 Task: Schedule a quarterly meeting with the title 'Quarterly Meeting Schedule' and set the start and end times.
Action: Mouse moved to (15, 66)
Screenshot: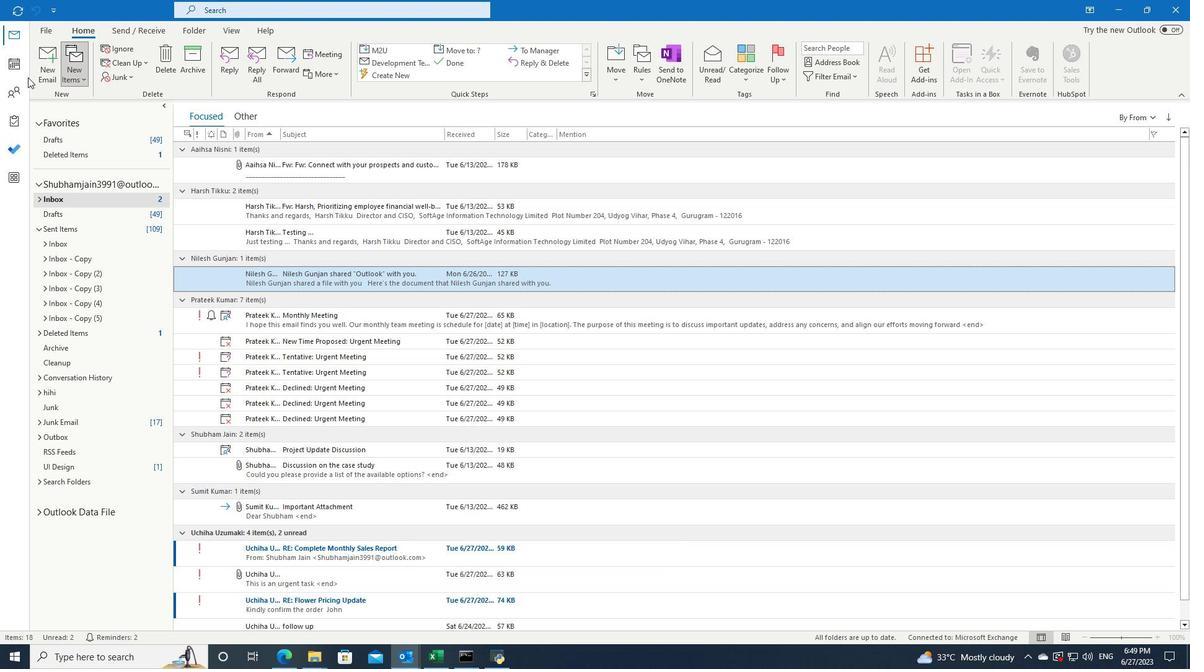 
Action: Mouse pressed left at (15, 66)
Screenshot: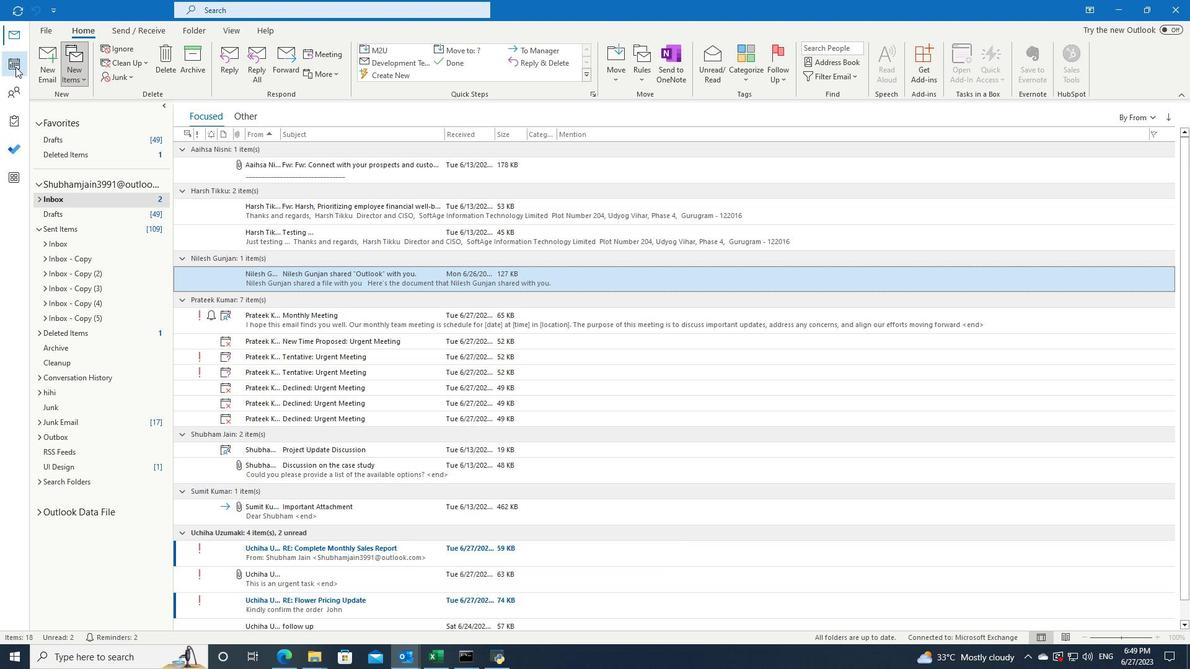 
Action: Mouse moved to (90, 70)
Screenshot: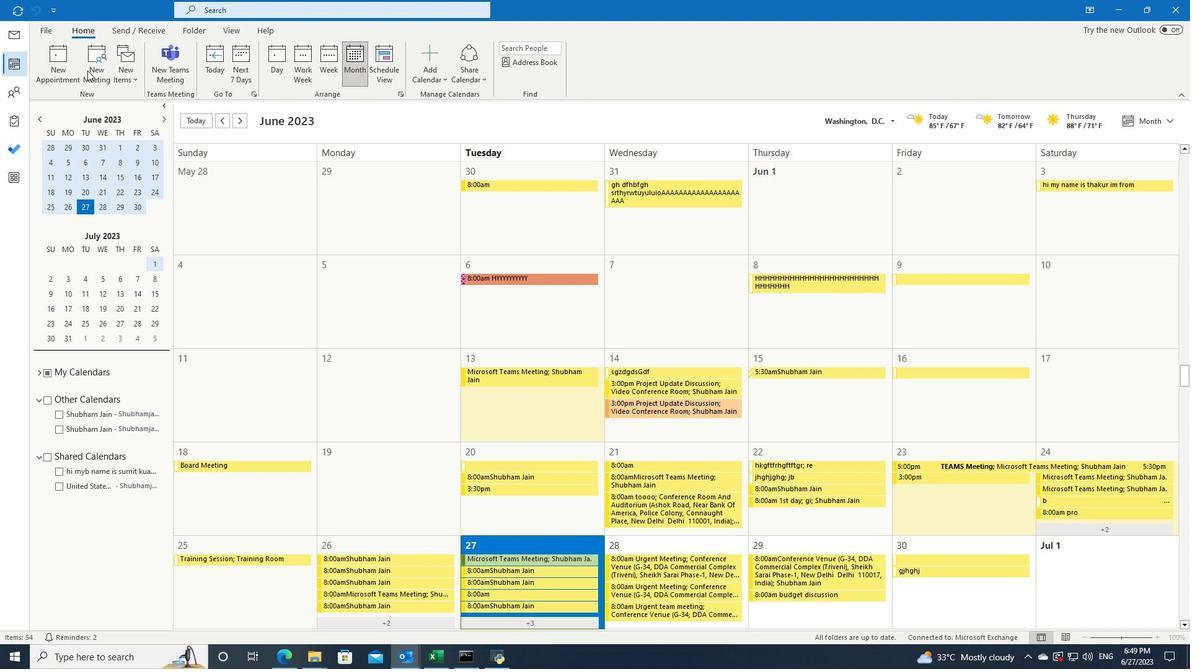 
Action: Mouse pressed left at (90, 70)
Screenshot: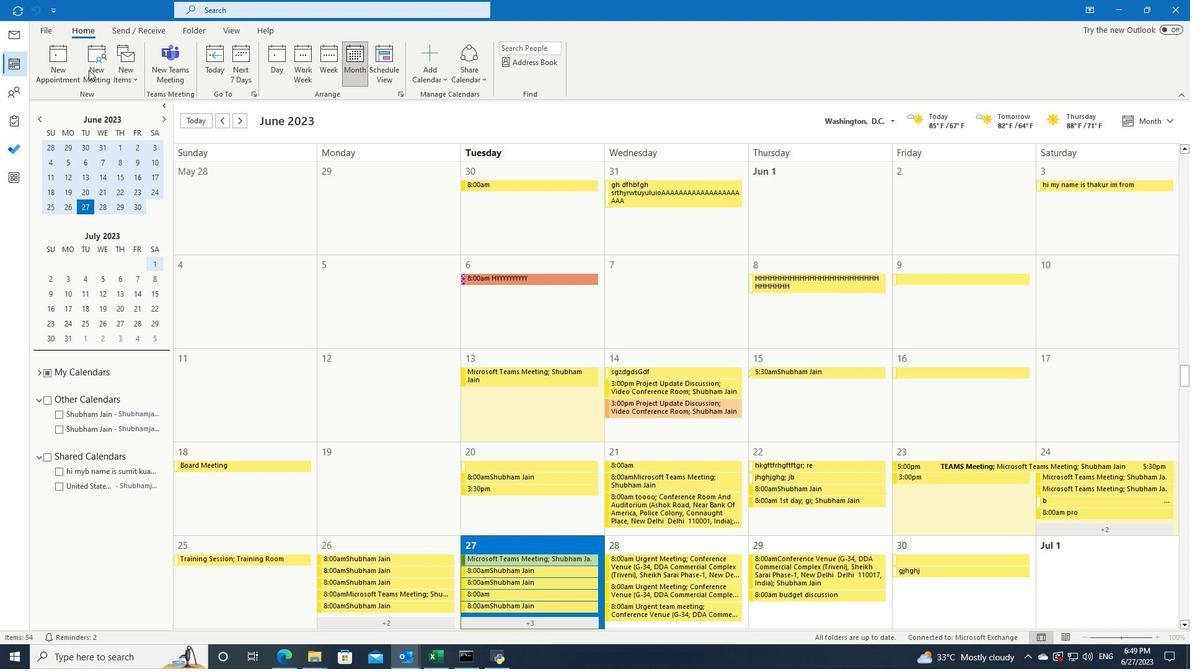 
Action: Key pressed <Key.shift>Quartl<Key.backspace>erly<Key.space><Key.shift>Meeting<Key.space><Key.shift><Key.shift><Key.shift>Schedule
Screenshot: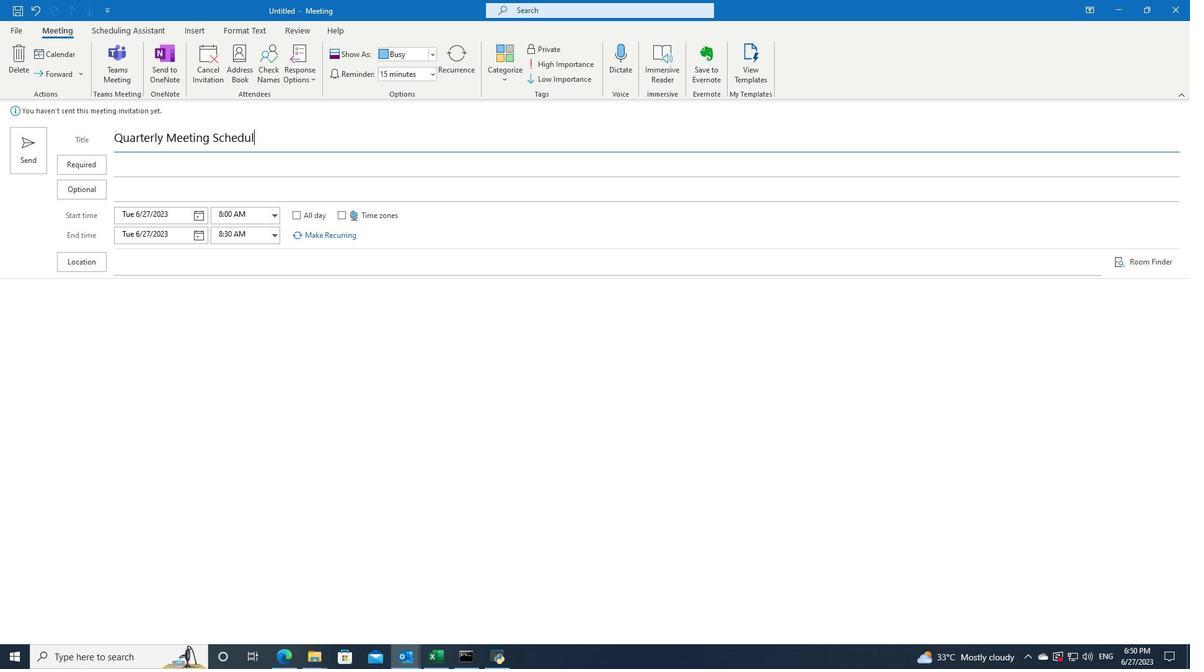 
Action: Mouse moved to (195, 213)
Screenshot: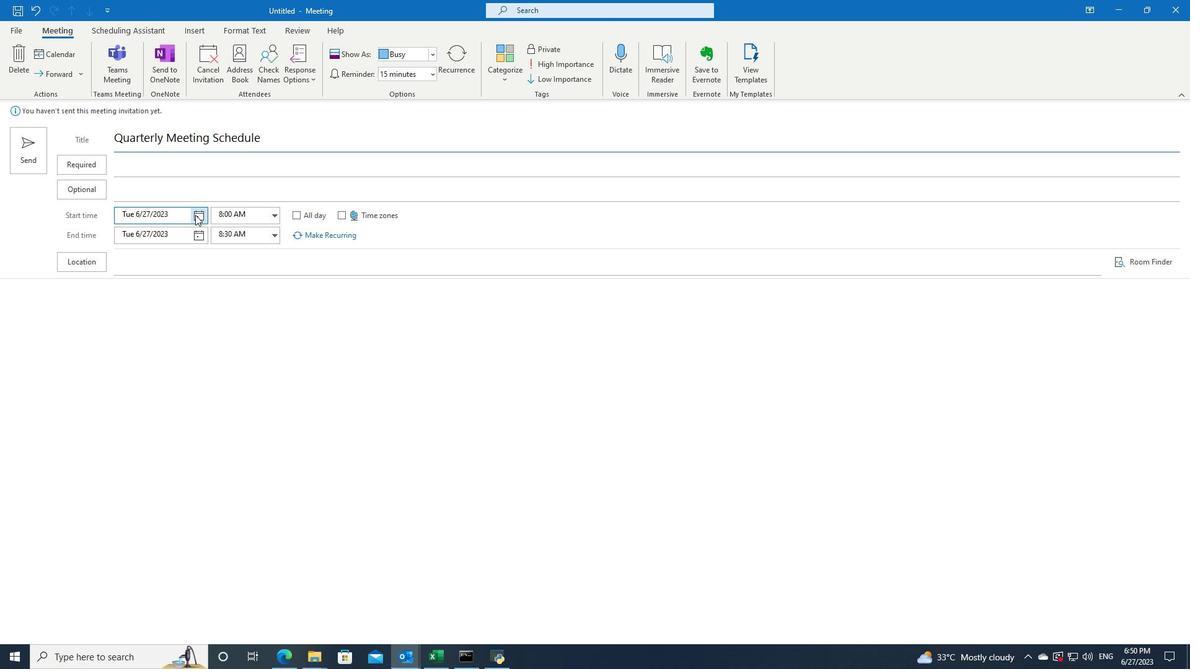 
Action: Mouse pressed left at (195, 213)
Screenshot: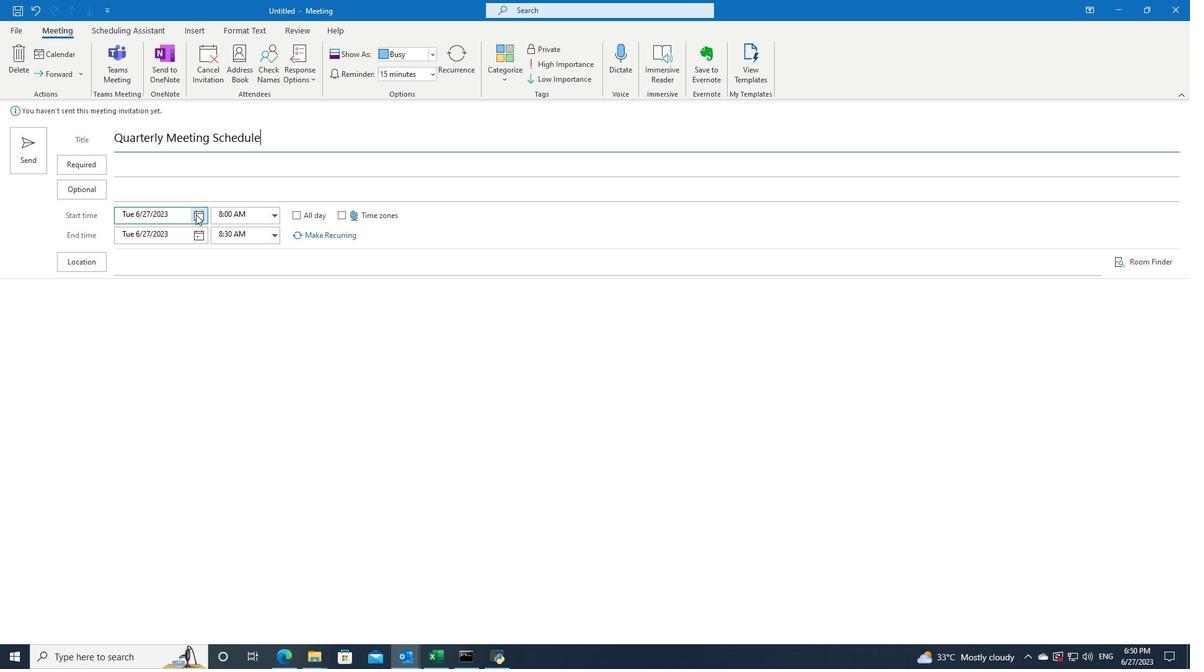 
Action: Mouse moved to (199, 231)
Screenshot: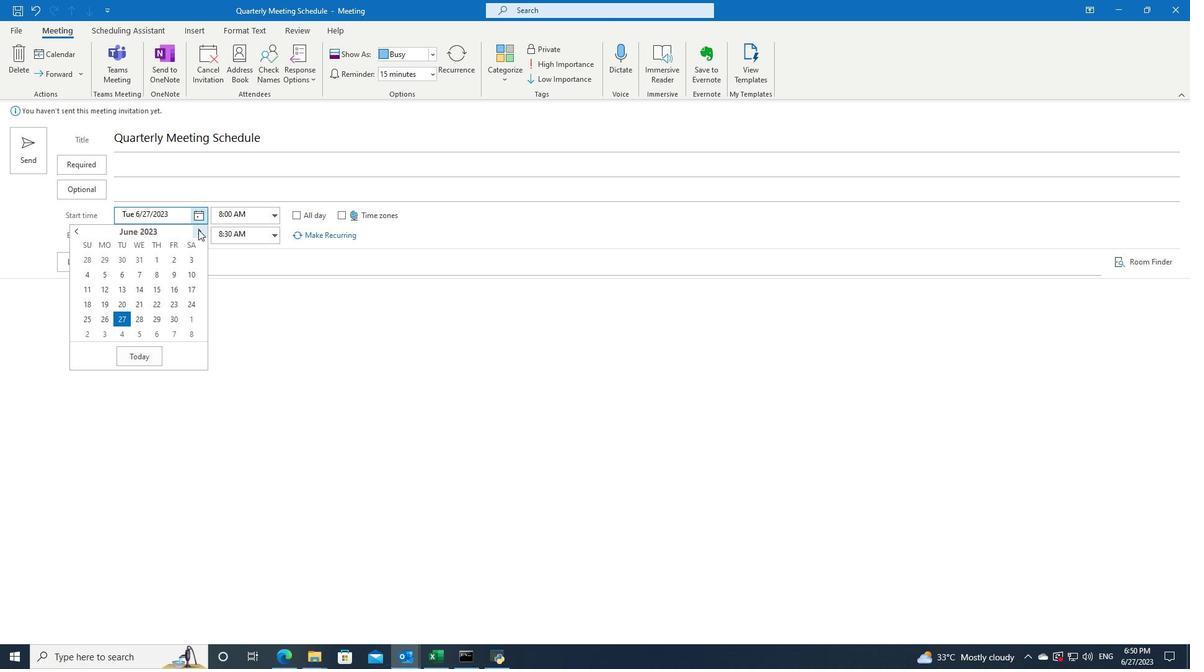 
Action: Mouse pressed left at (199, 231)
Screenshot: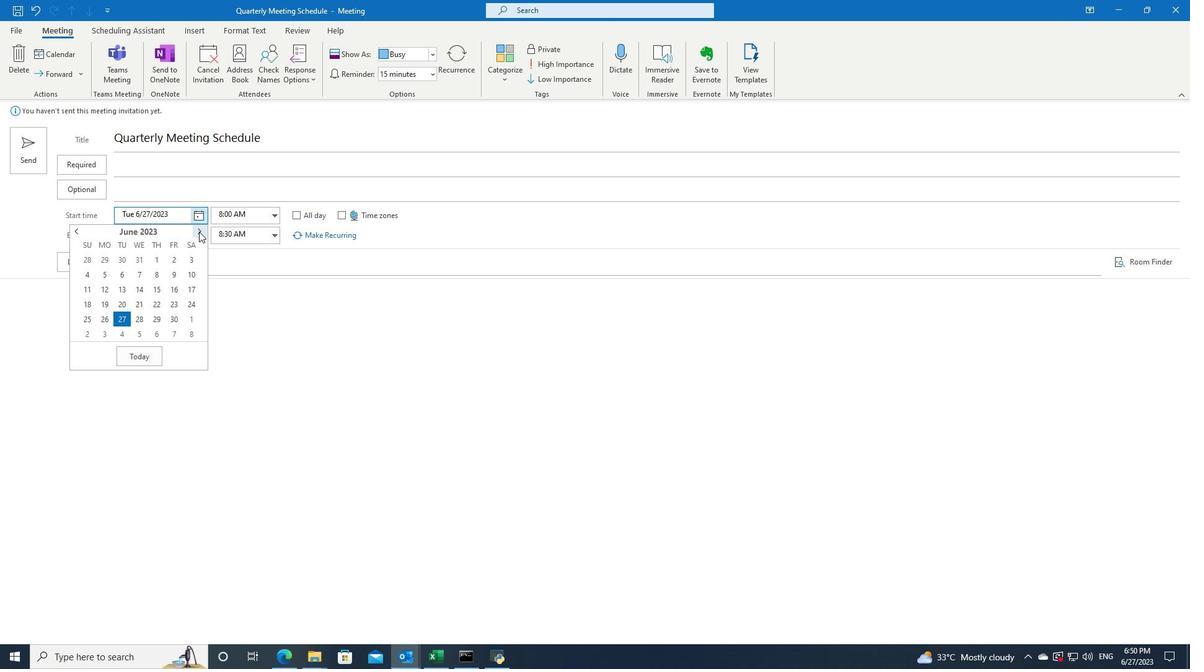 
Action: Mouse moved to (157, 305)
Screenshot: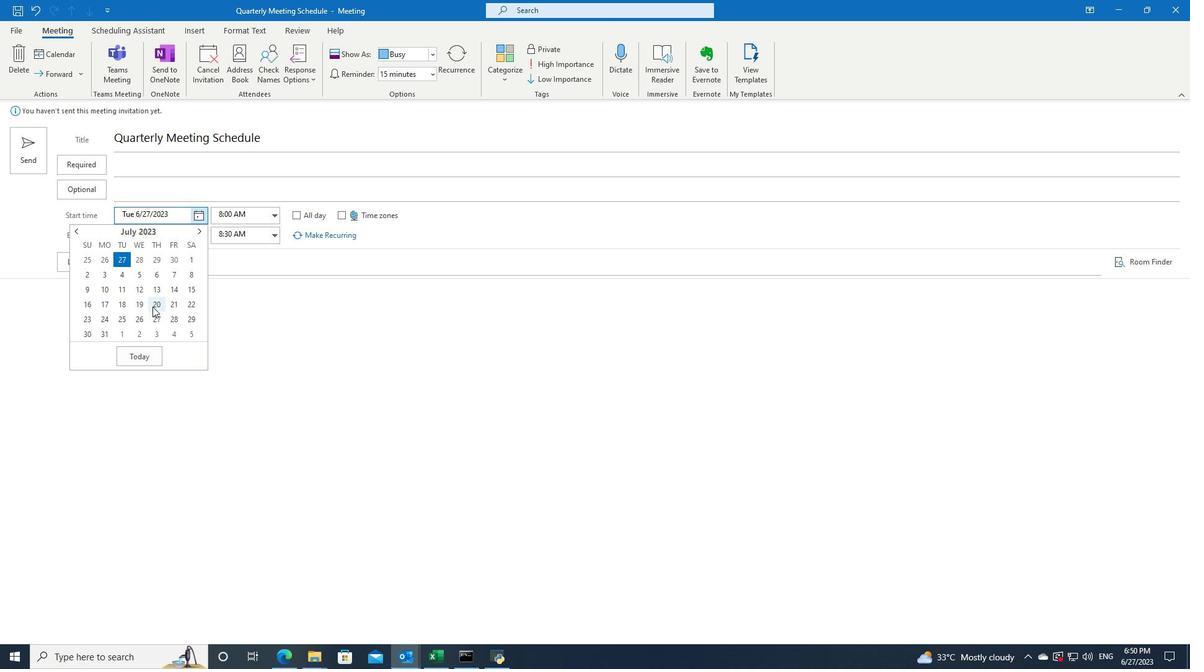 
Action: Mouse pressed left at (157, 305)
Screenshot: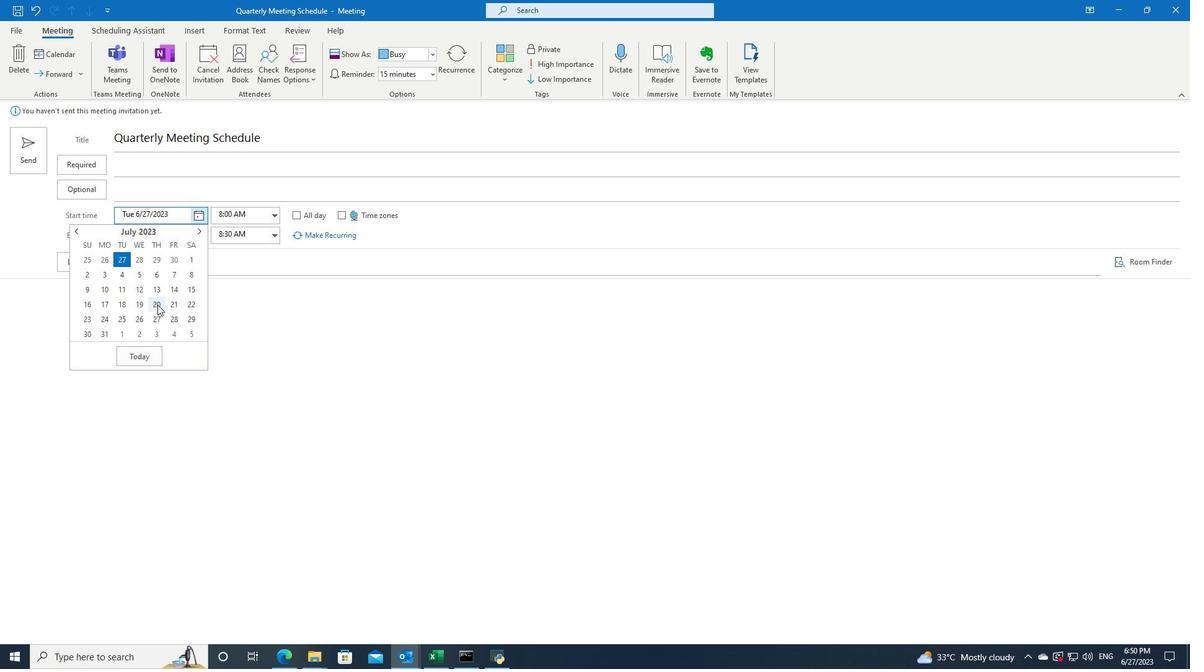 
Action: Mouse moved to (274, 225)
Screenshot: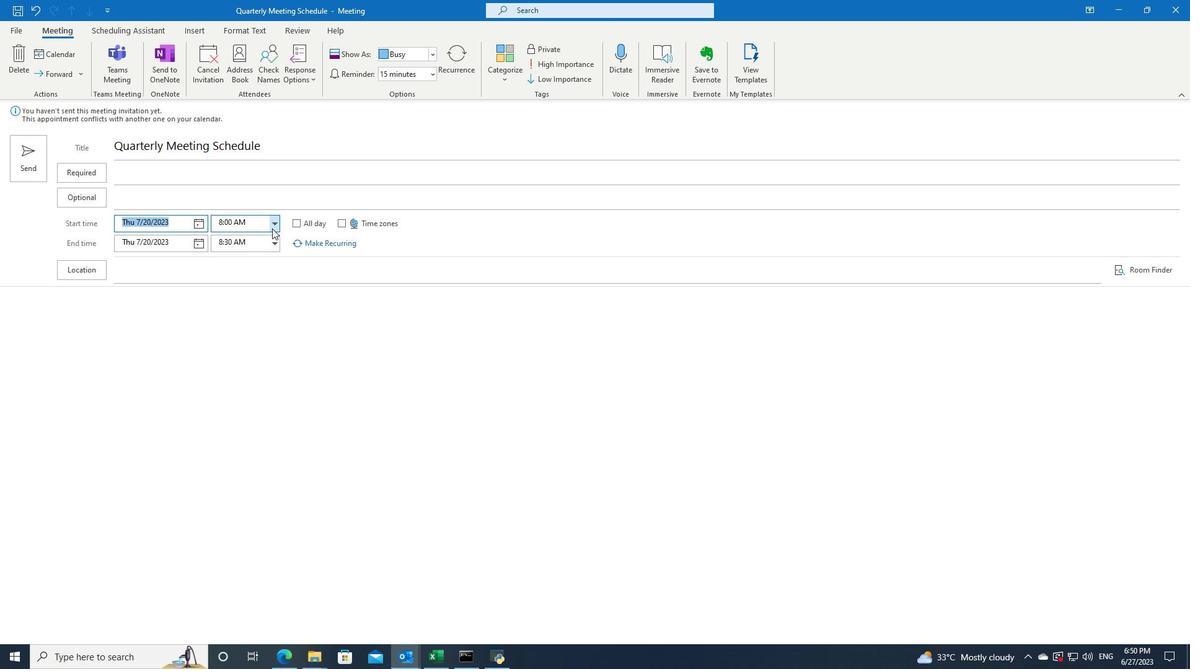 
Action: Mouse pressed left at (274, 225)
Screenshot: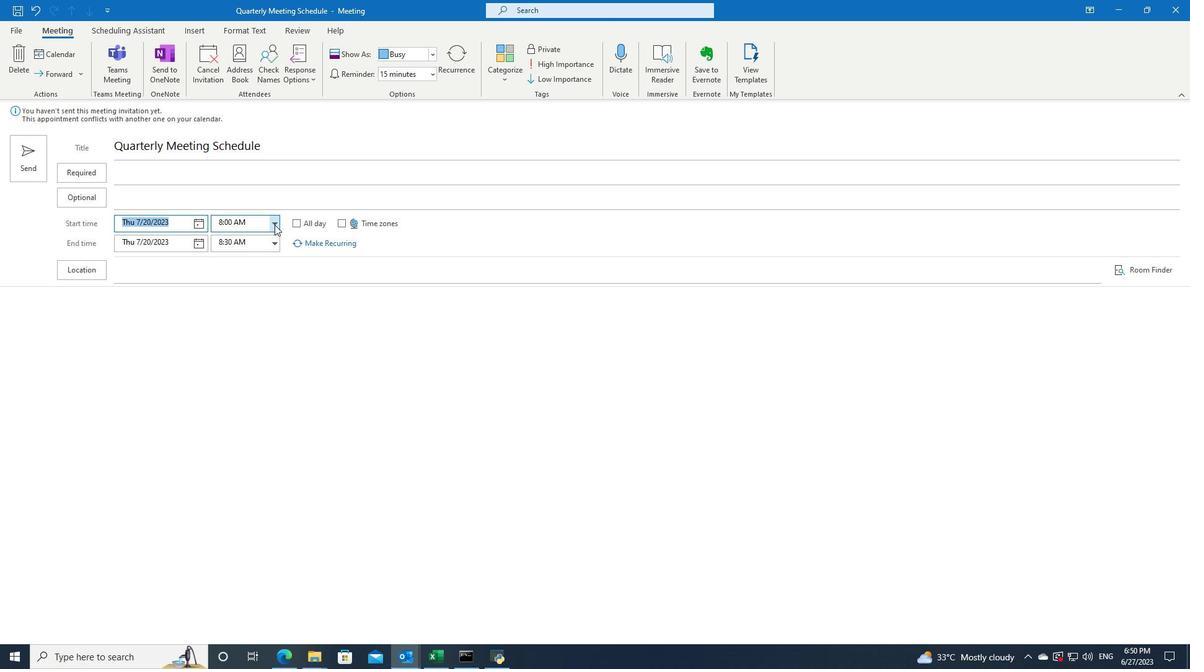 
Action: Mouse moved to (249, 280)
Screenshot: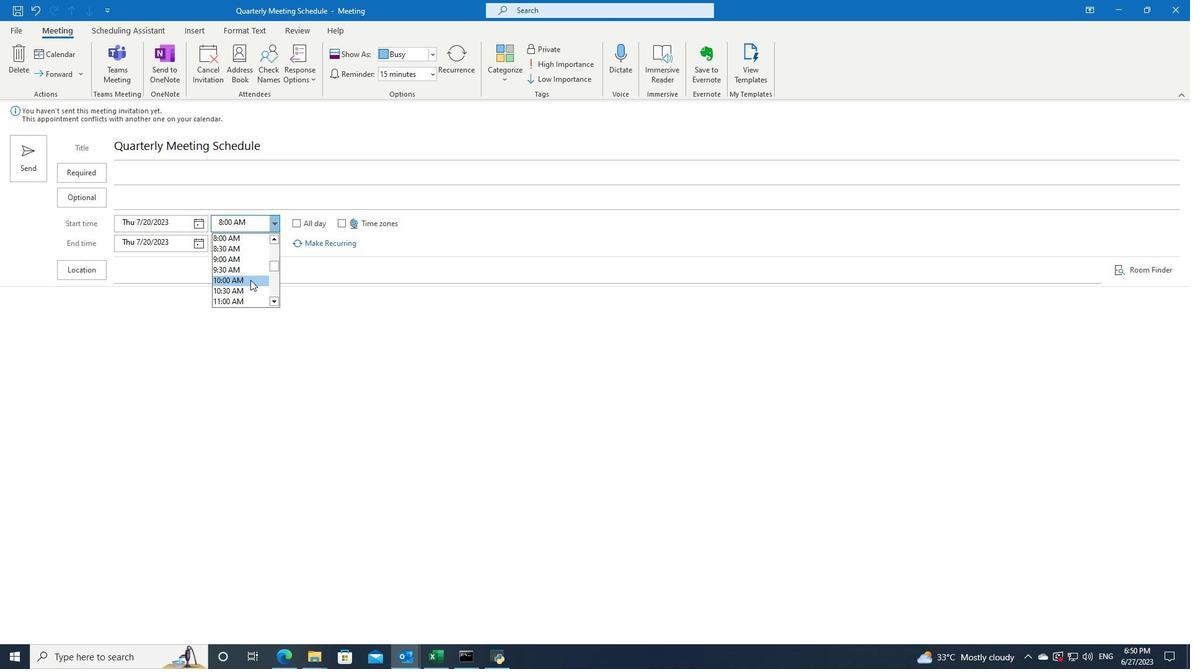 
Action: Mouse pressed left at (249, 280)
Screenshot: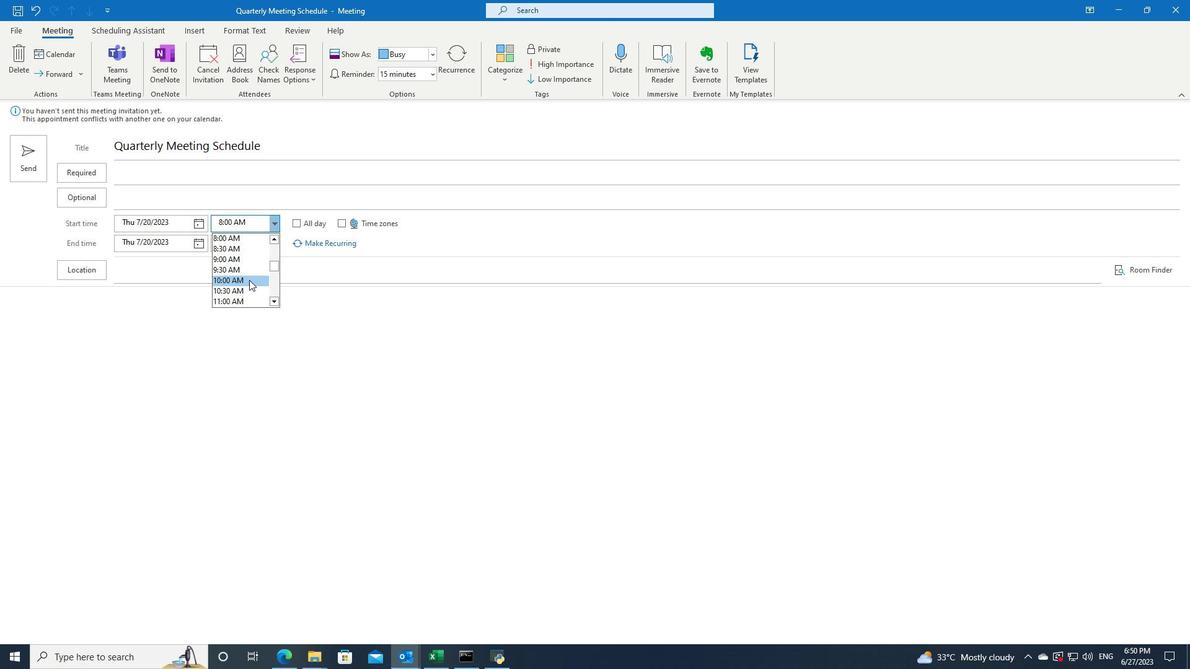 
Action: Mouse moved to (275, 244)
Screenshot: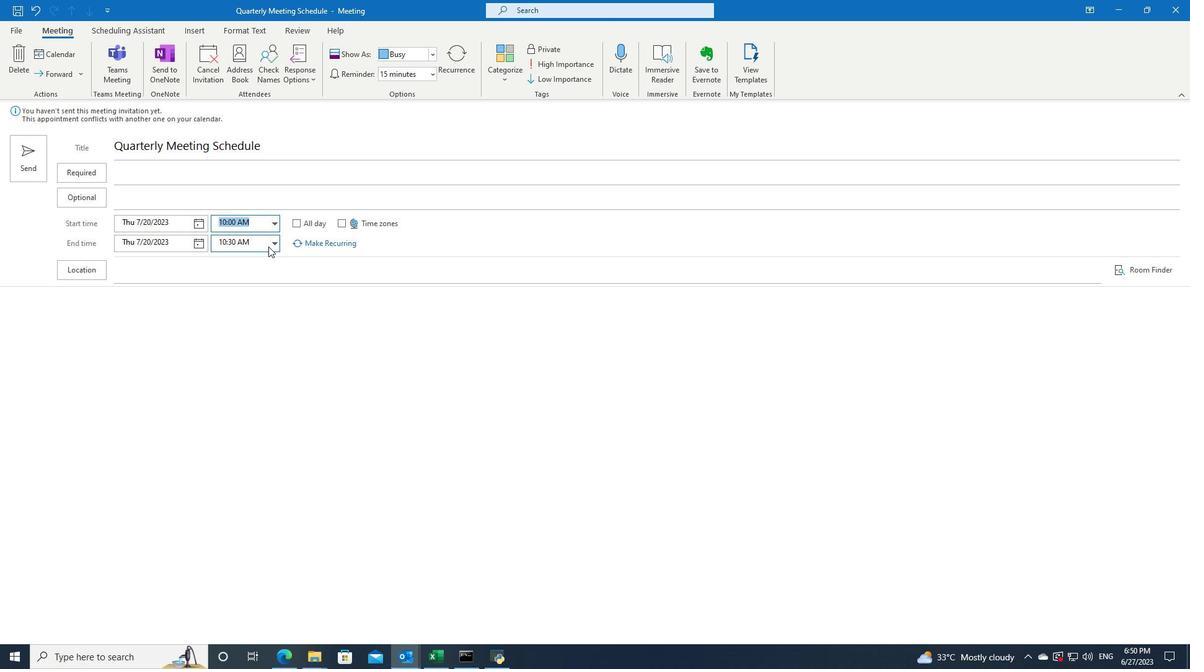 
Action: Mouse pressed left at (275, 244)
Screenshot: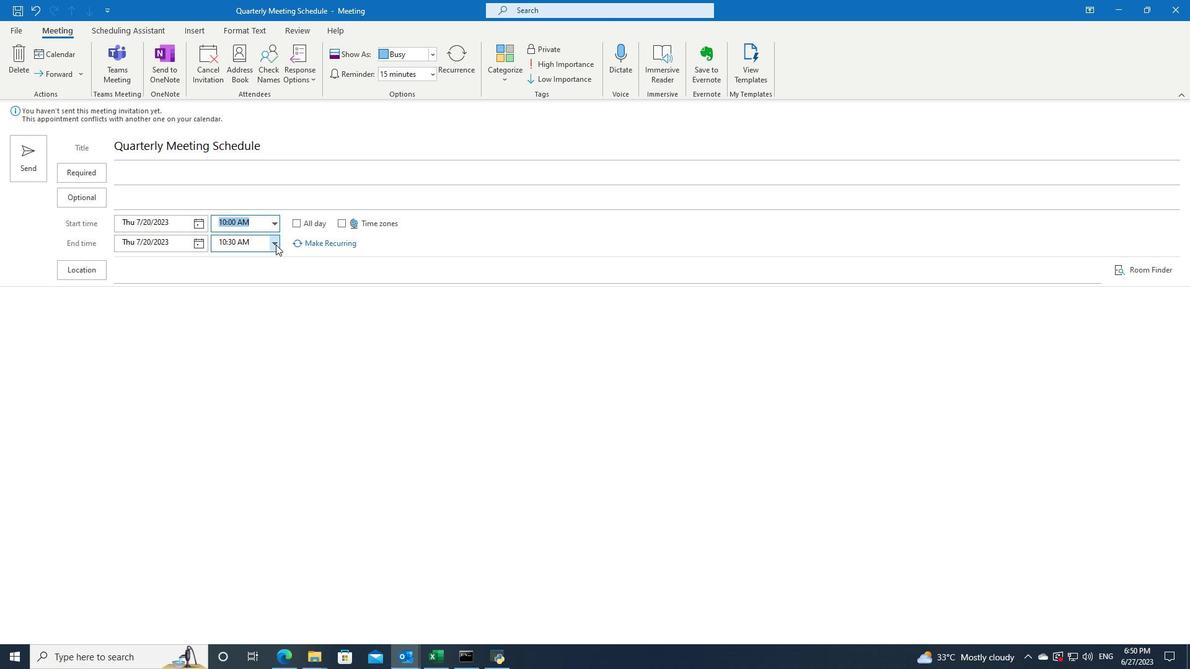 
Action: Mouse moved to (257, 277)
Screenshot: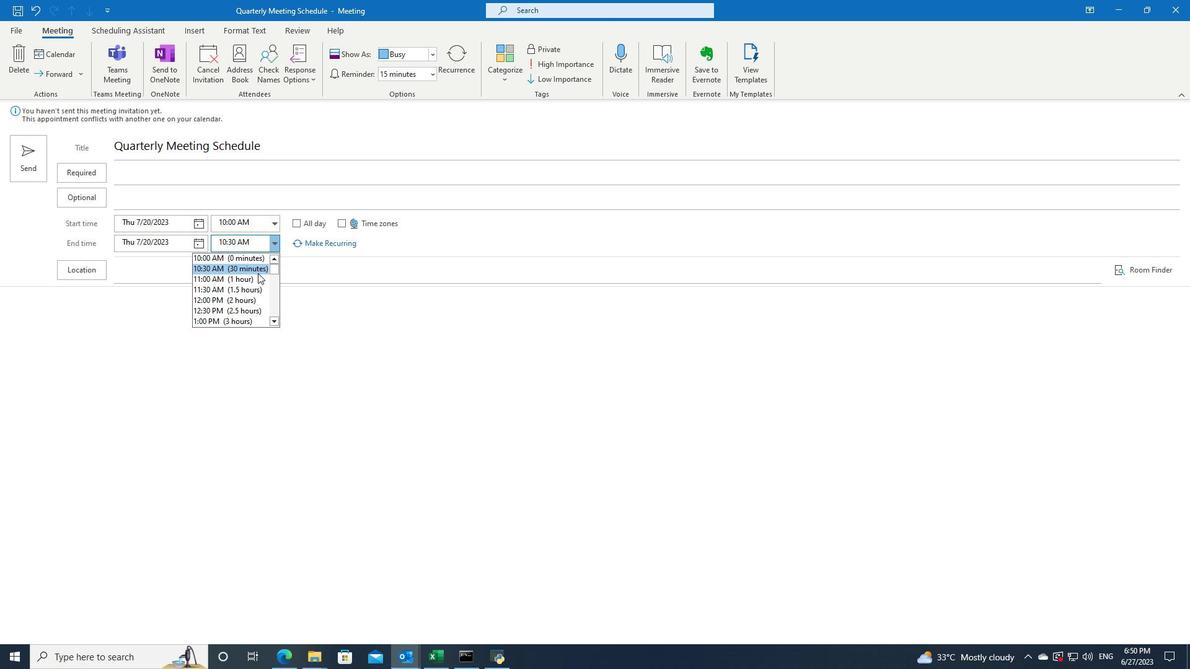 
Action: Mouse pressed left at (257, 277)
Screenshot: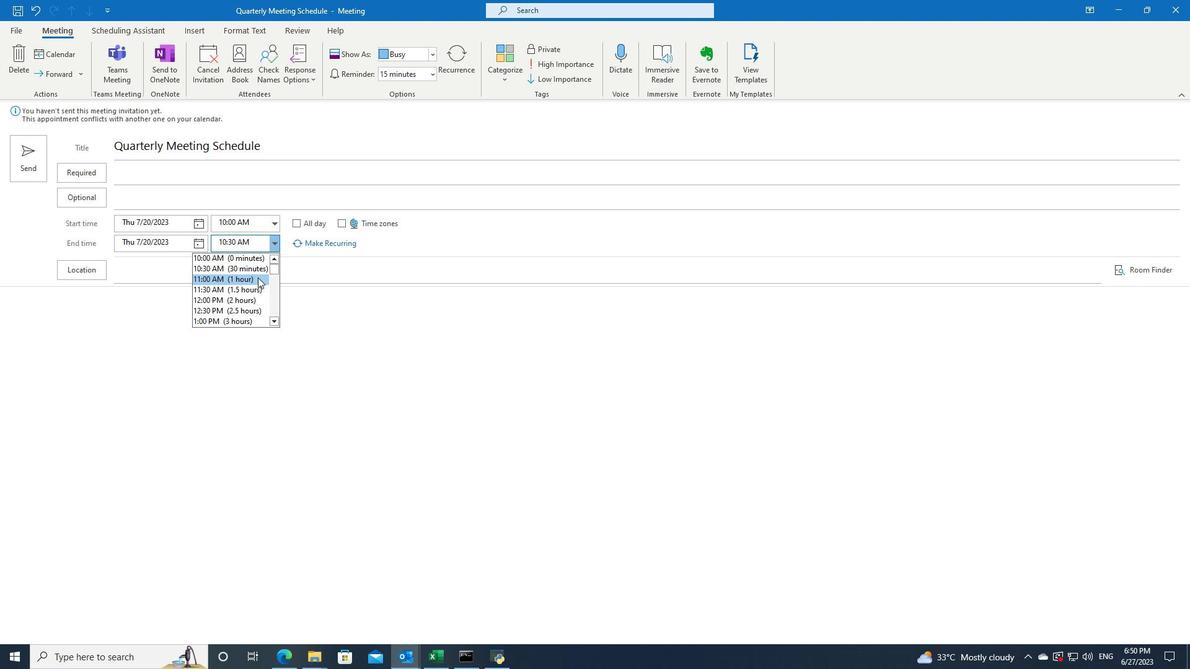 
Action: Mouse moved to (13, 27)
Screenshot: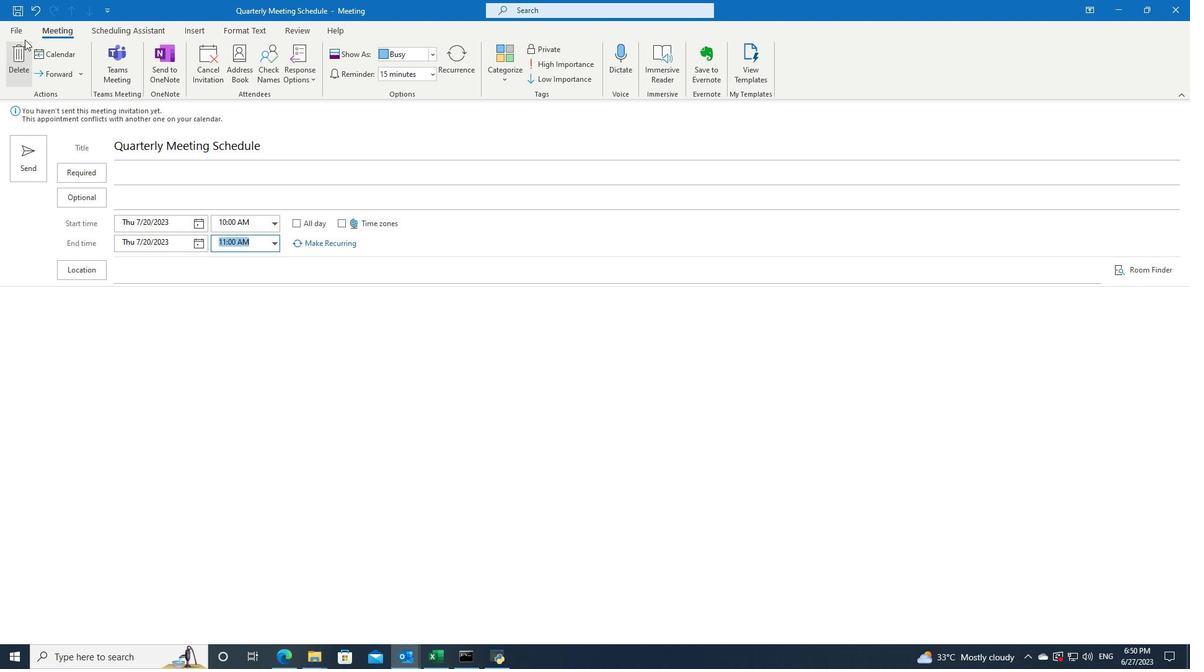 
Action: Mouse pressed left at (13, 27)
Screenshot: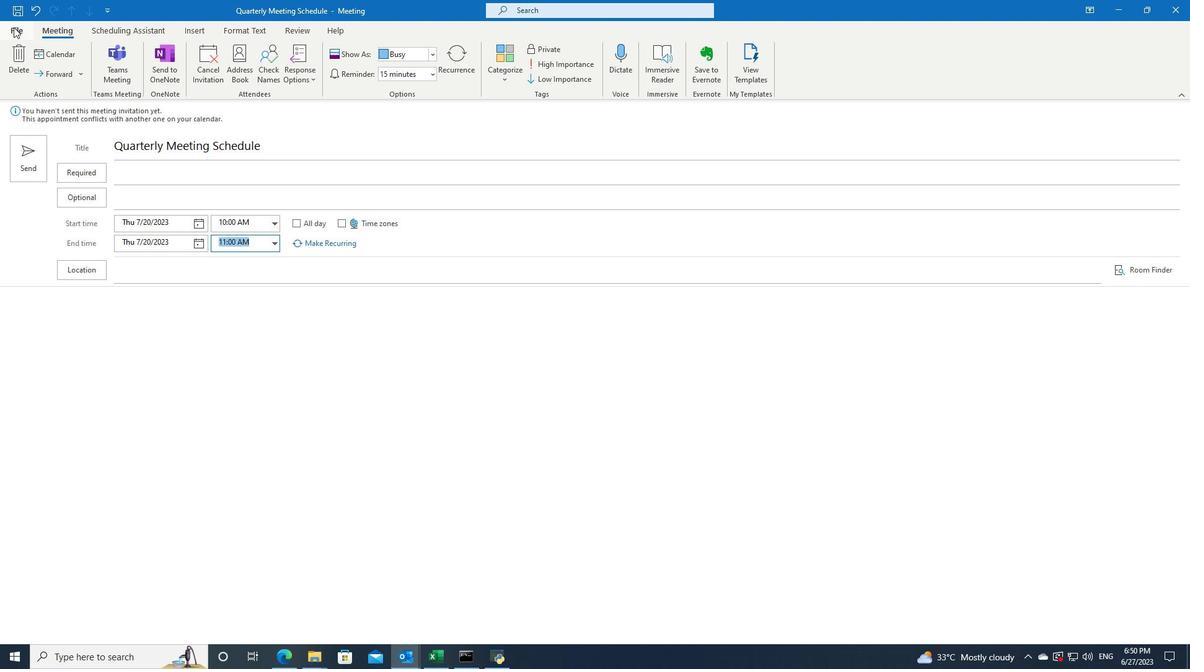 
Action: Mouse moved to (34, 88)
Screenshot: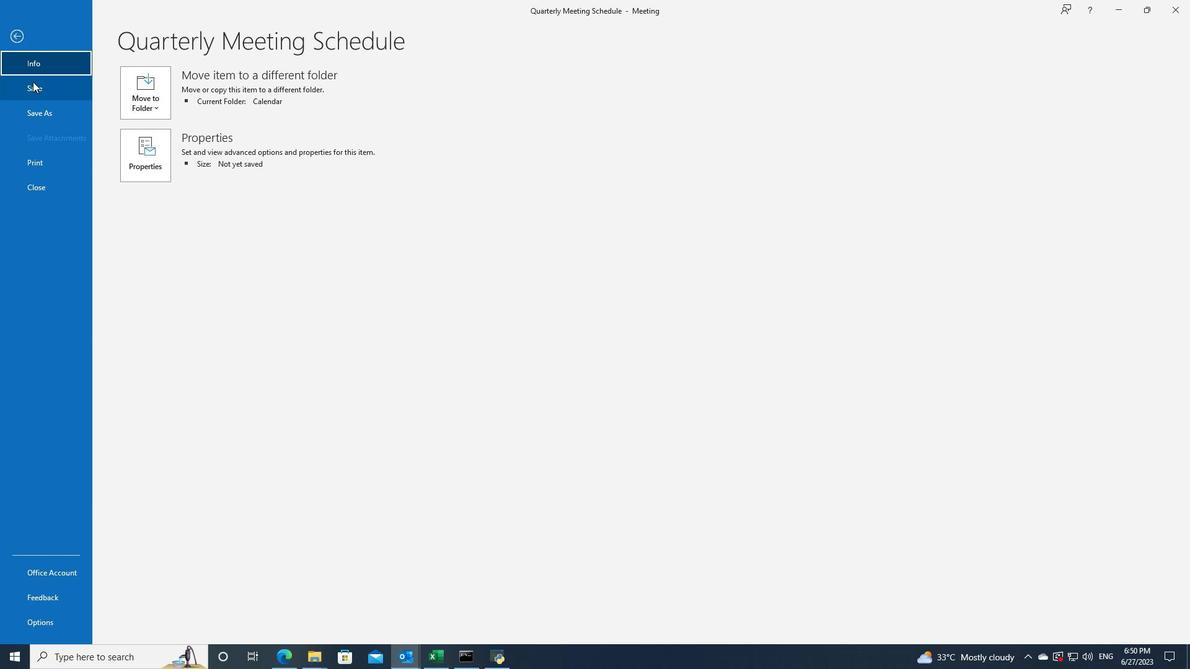
Action: Mouse pressed left at (34, 88)
Screenshot: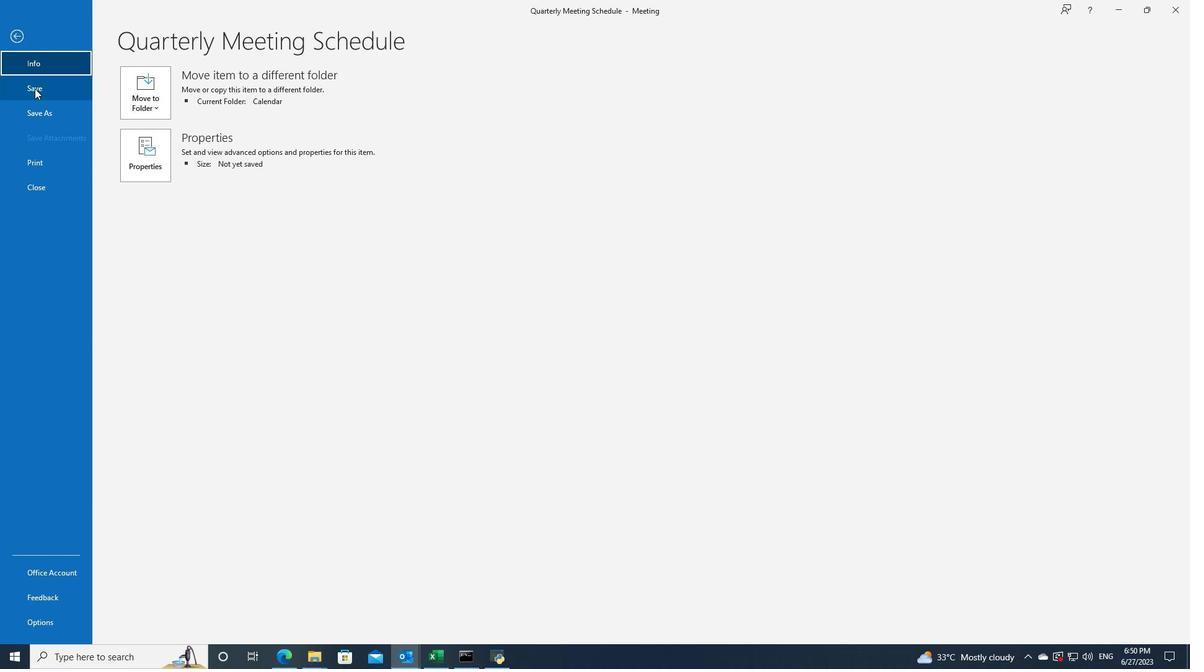 
